 Task: Assign in the project TouchLine the issue 'Create a feature for users to track their fitness and health data' to the sprint 'Warp Drive'.
Action: Mouse moved to (1042, 499)
Screenshot: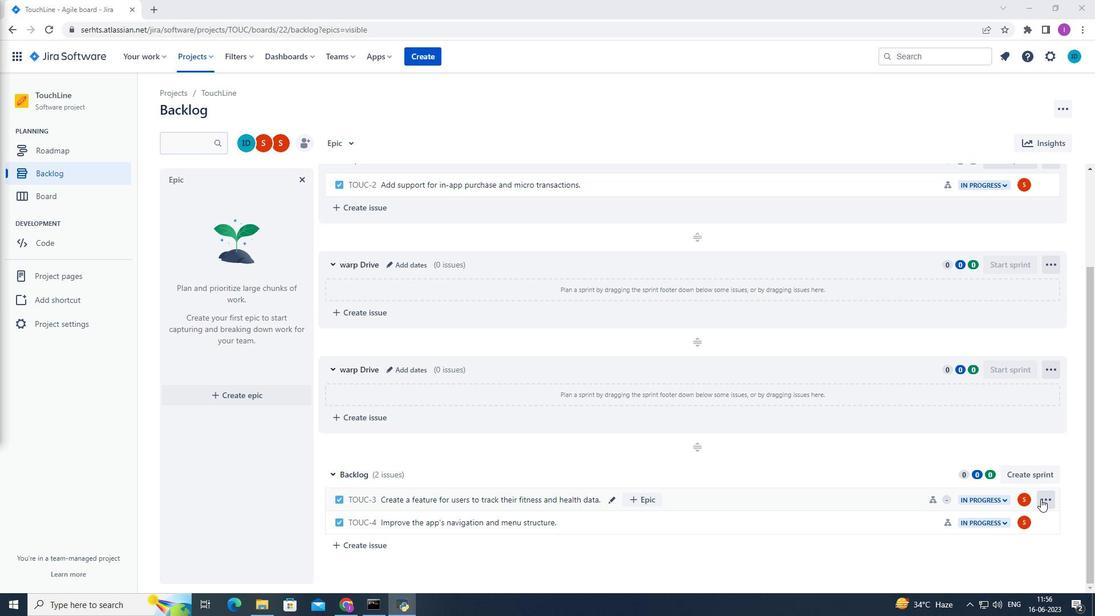 
Action: Mouse pressed left at (1042, 499)
Screenshot: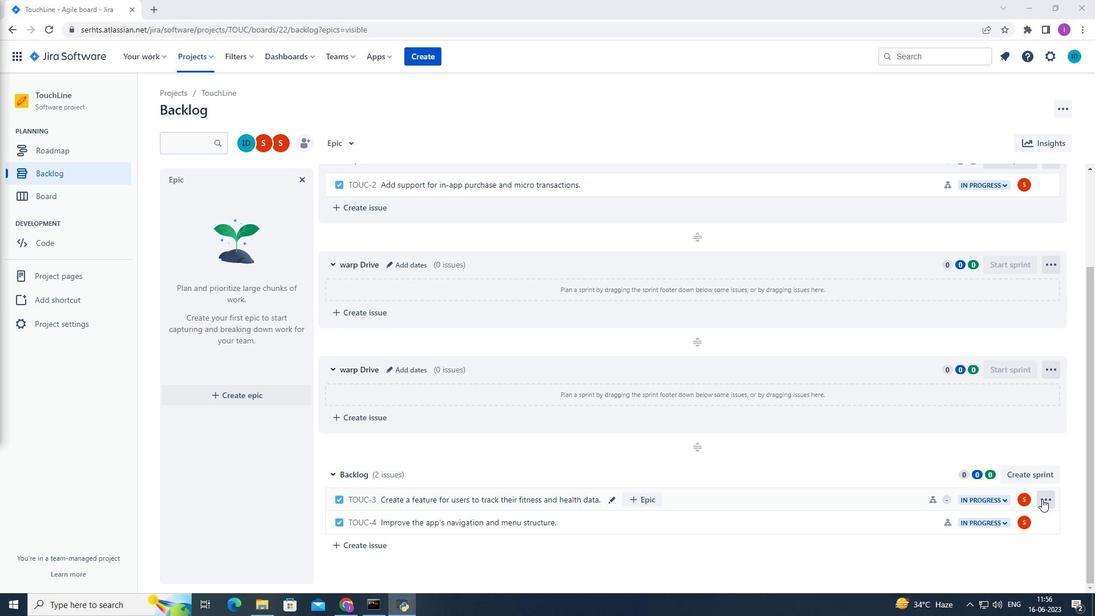 
Action: Mouse moved to (1018, 423)
Screenshot: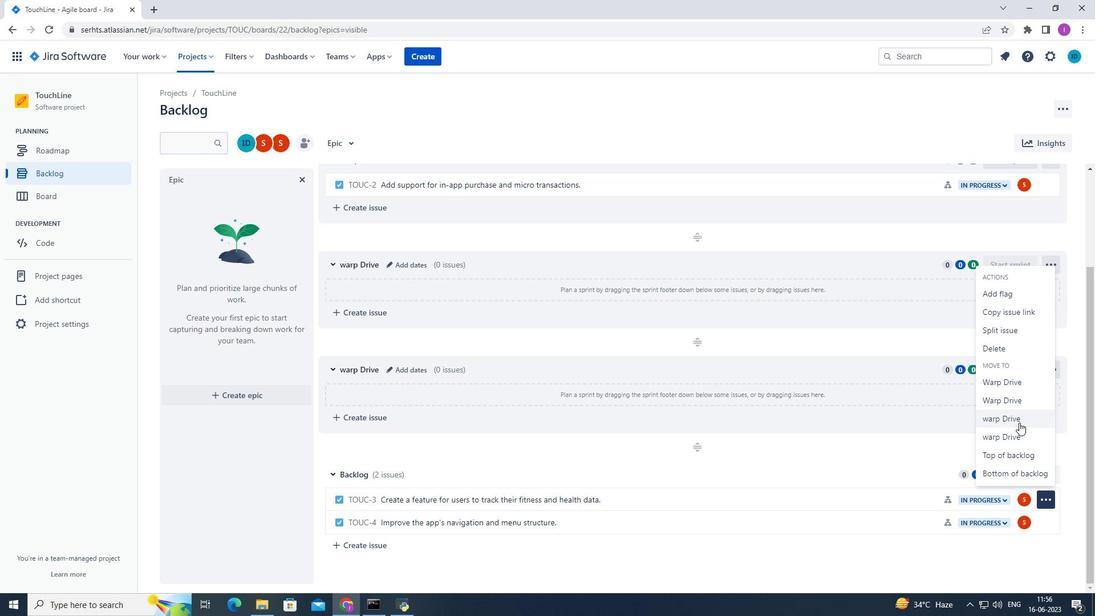 
Action: Mouse pressed left at (1018, 423)
Screenshot: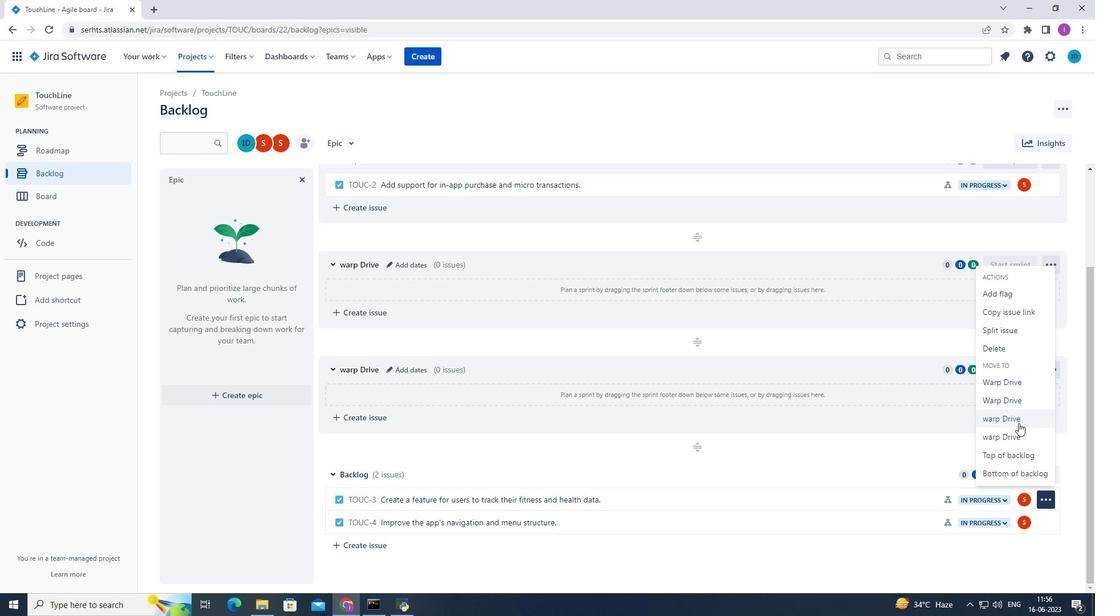 
Action: Mouse moved to (861, 525)
Screenshot: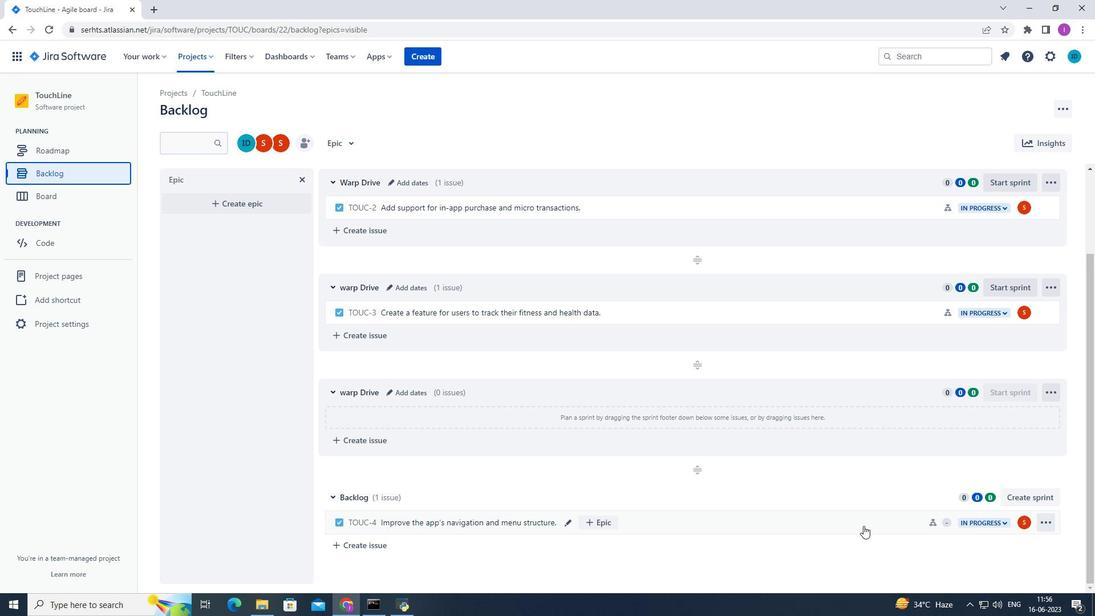 
